 Task: Learn more about a sales navigator core.
Action: Mouse moved to (833, 95)
Screenshot: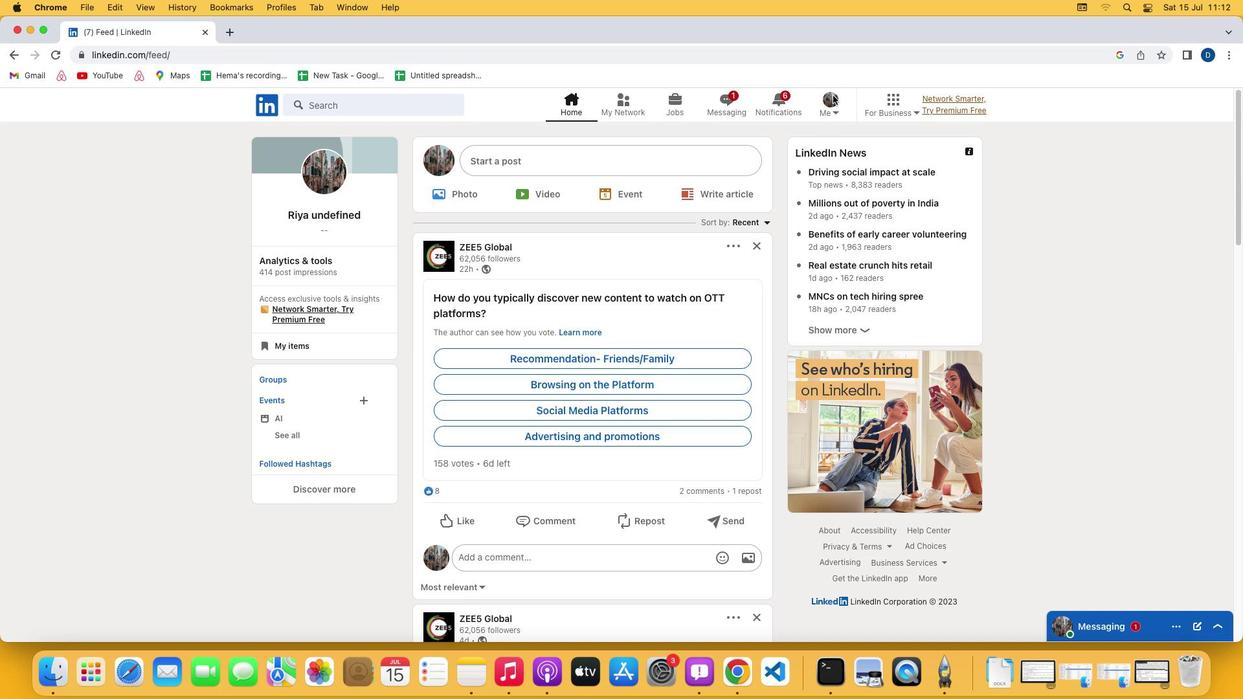 
Action: Mouse pressed left at (833, 95)
Screenshot: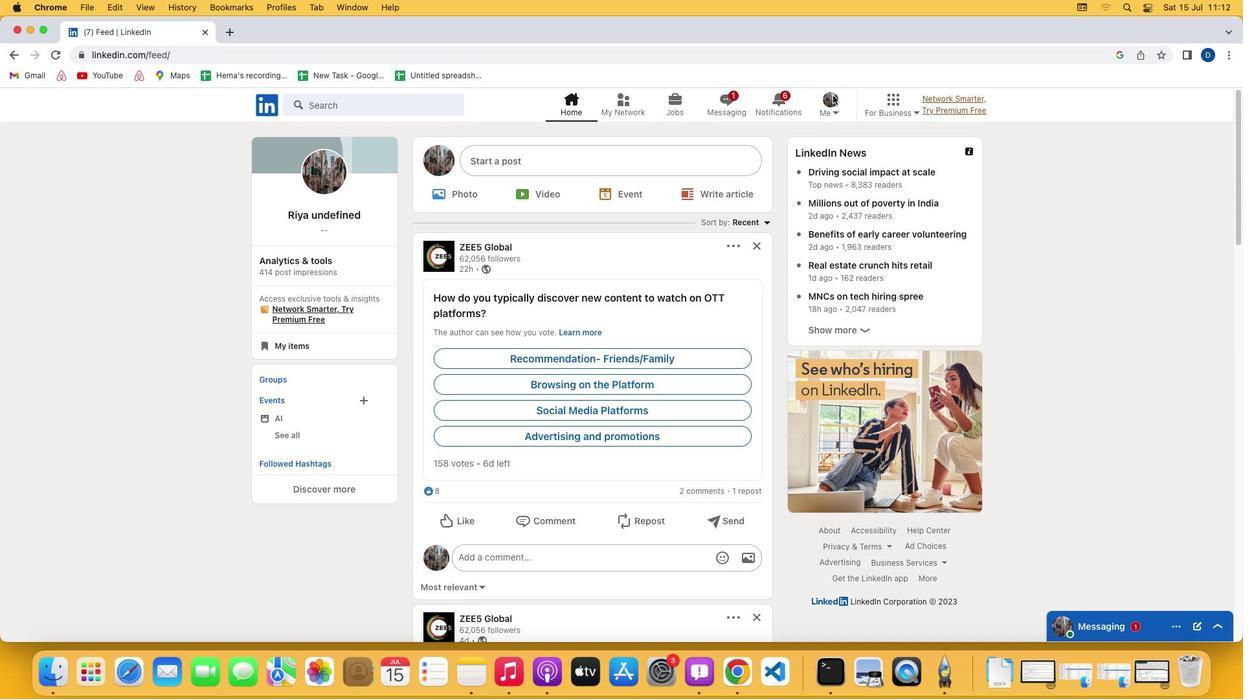 
Action: Mouse pressed left at (833, 95)
Screenshot: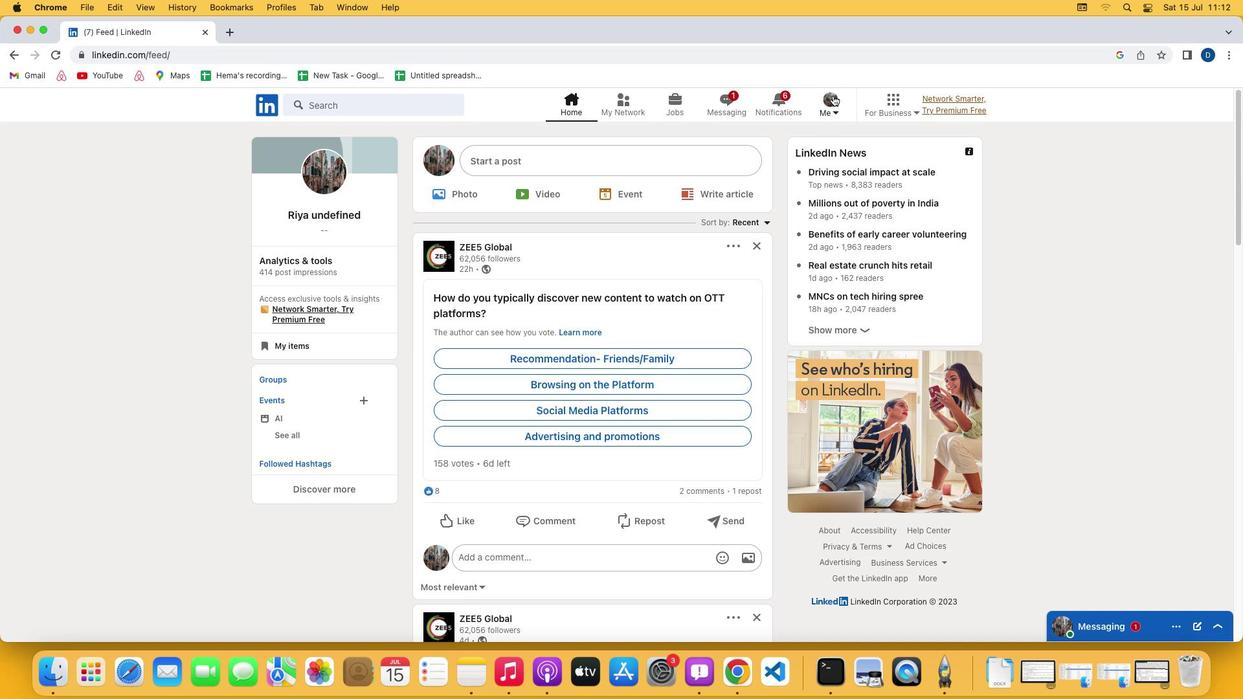 
Action: Mouse moved to (733, 249)
Screenshot: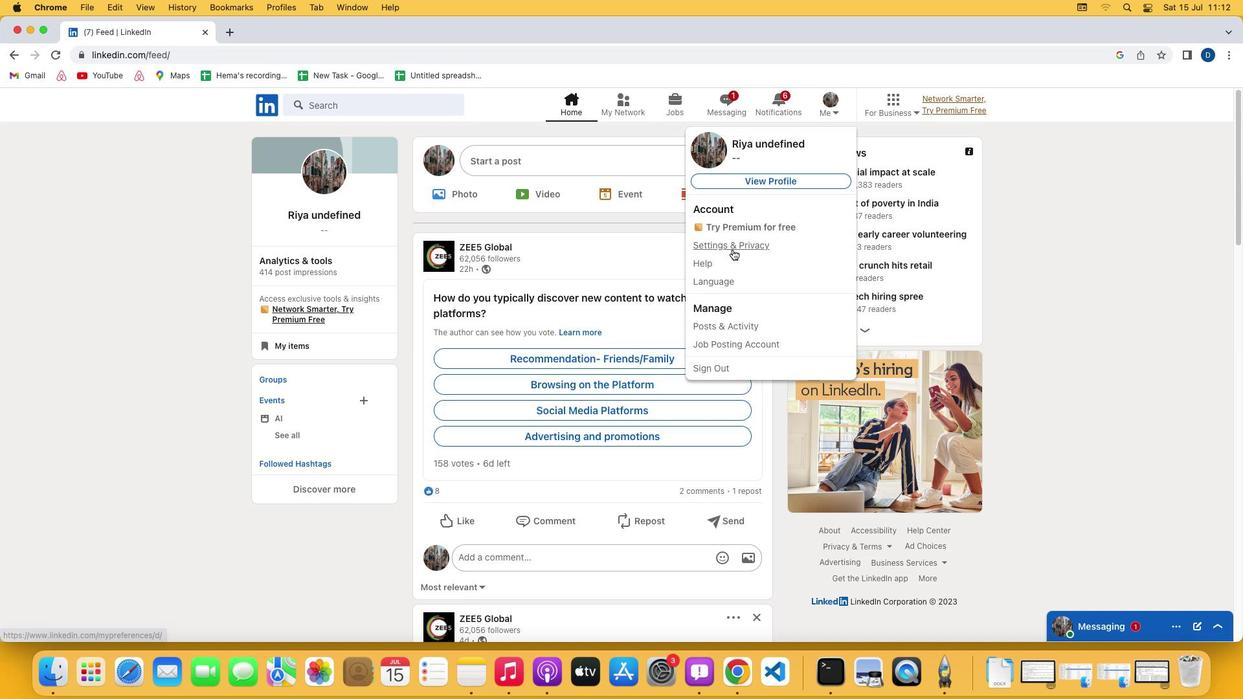 
Action: Mouse pressed left at (733, 249)
Screenshot: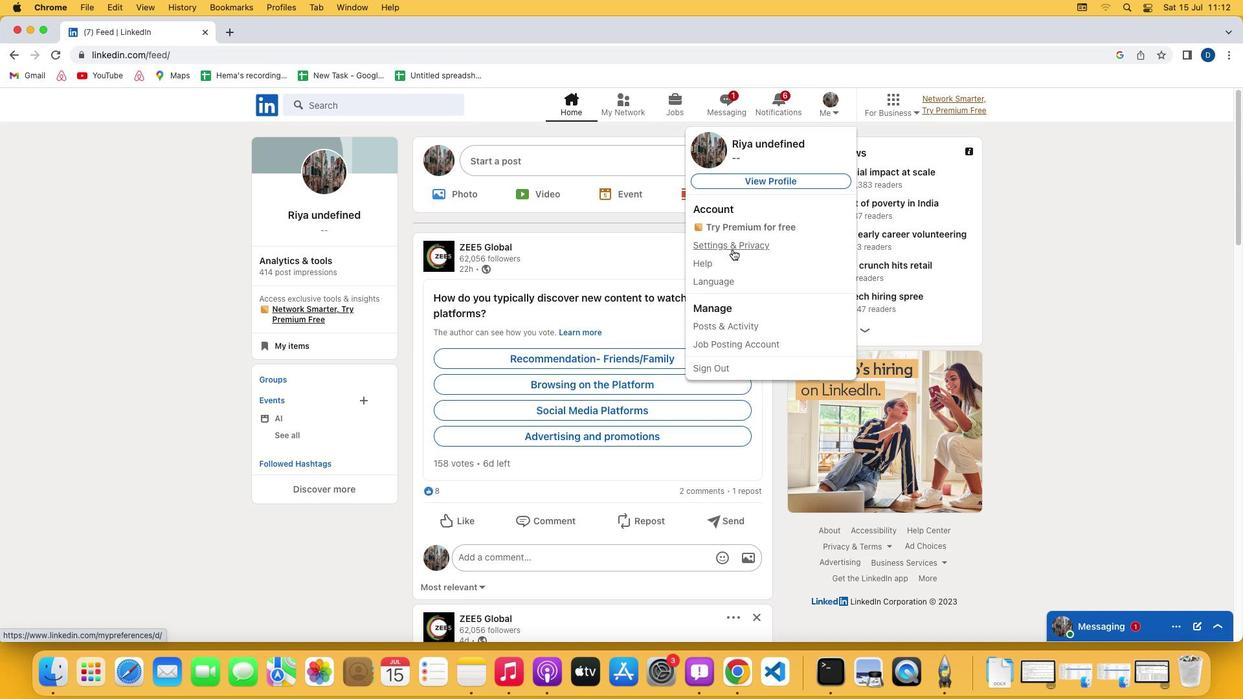 
Action: Mouse moved to (623, 438)
Screenshot: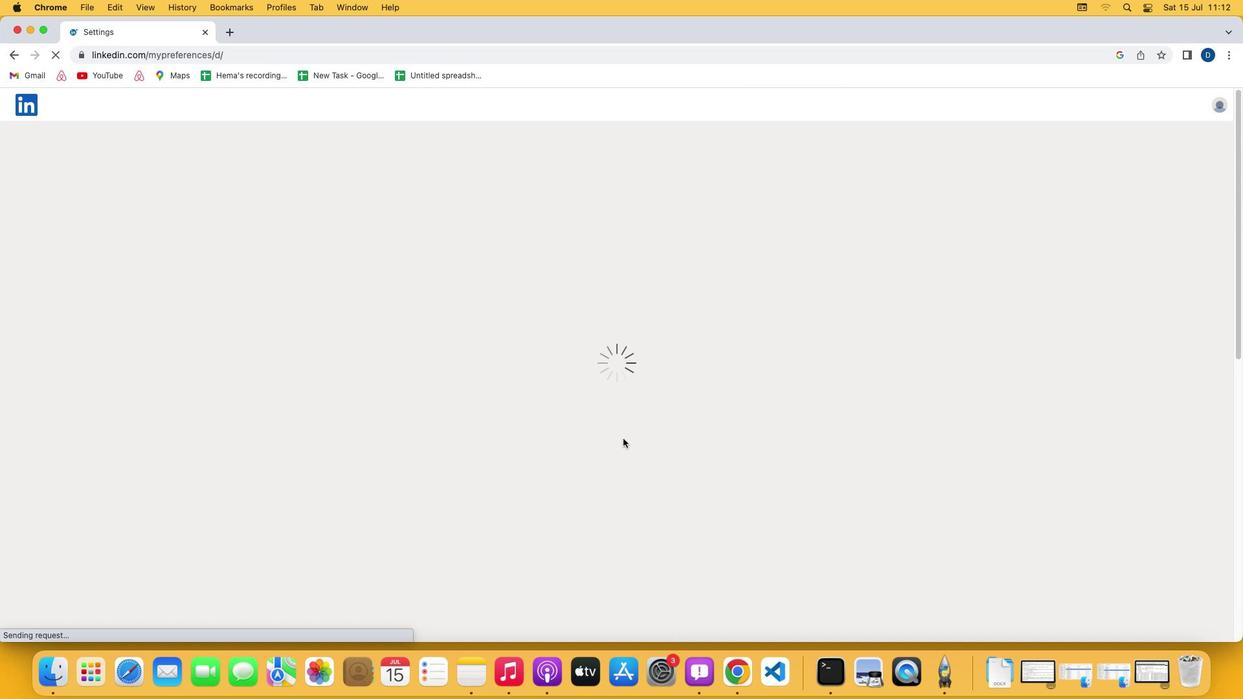 
Action: Mouse scrolled (623, 438) with delta (0, 0)
Screenshot: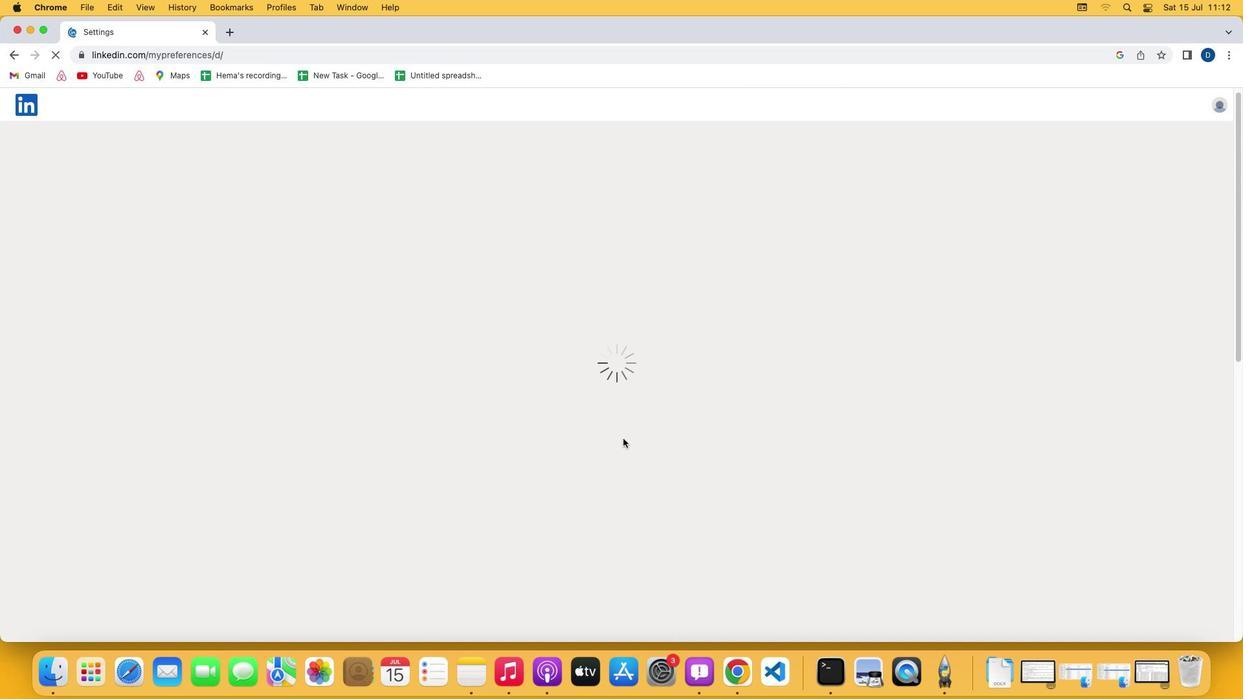 
Action: Mouse scrolled (623, 438) with delta (0, 0)
Screenshot: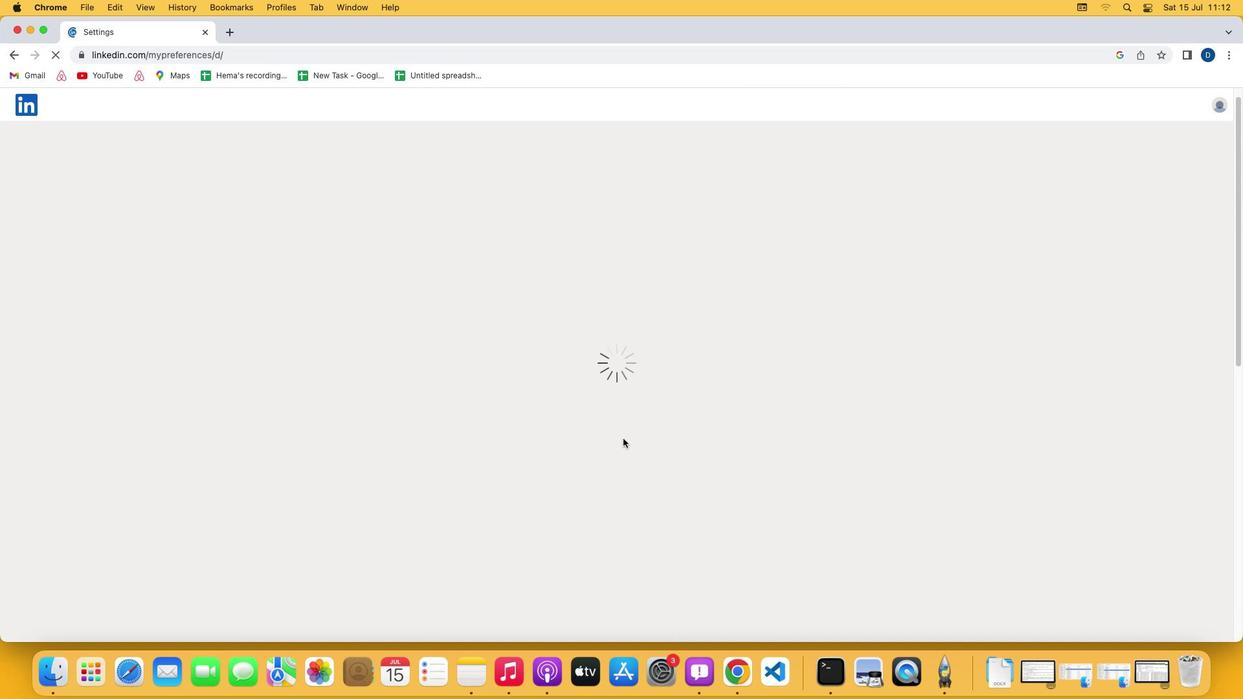 
Action: Mouse scrolled (623, 438) with delta (0, 0)
Screenshot: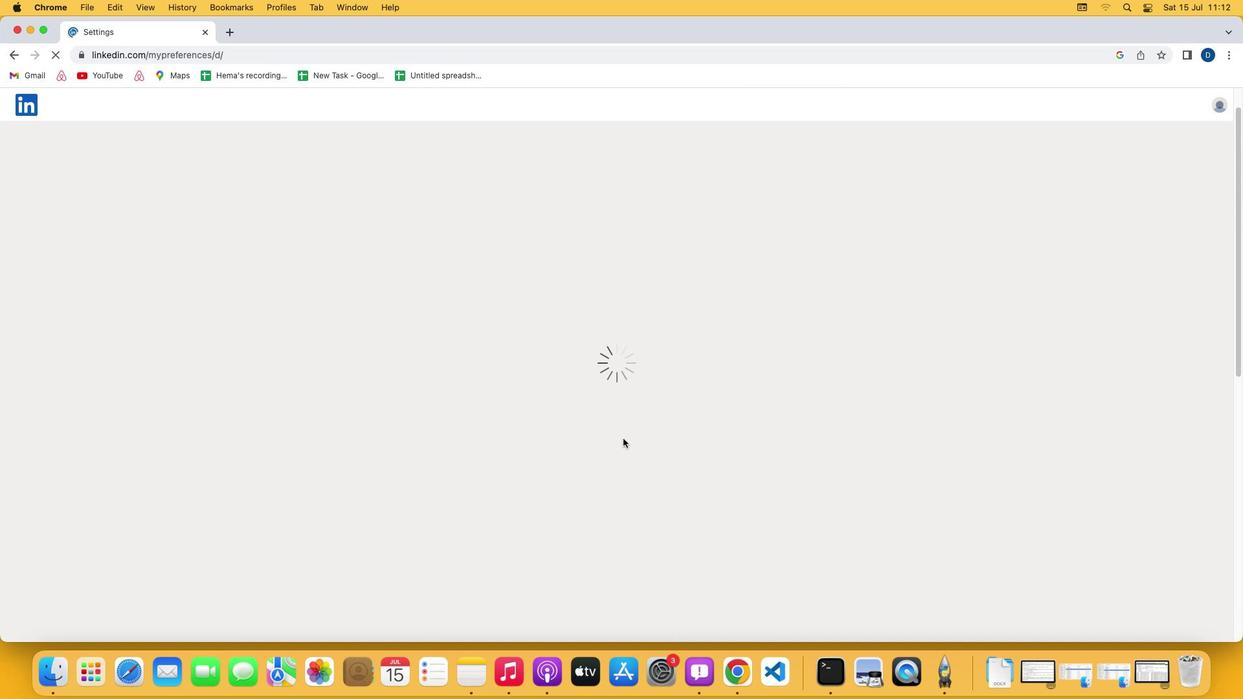 
Action: Mouse scrolled (623, 438) with delta (0, 0)
Screenshot: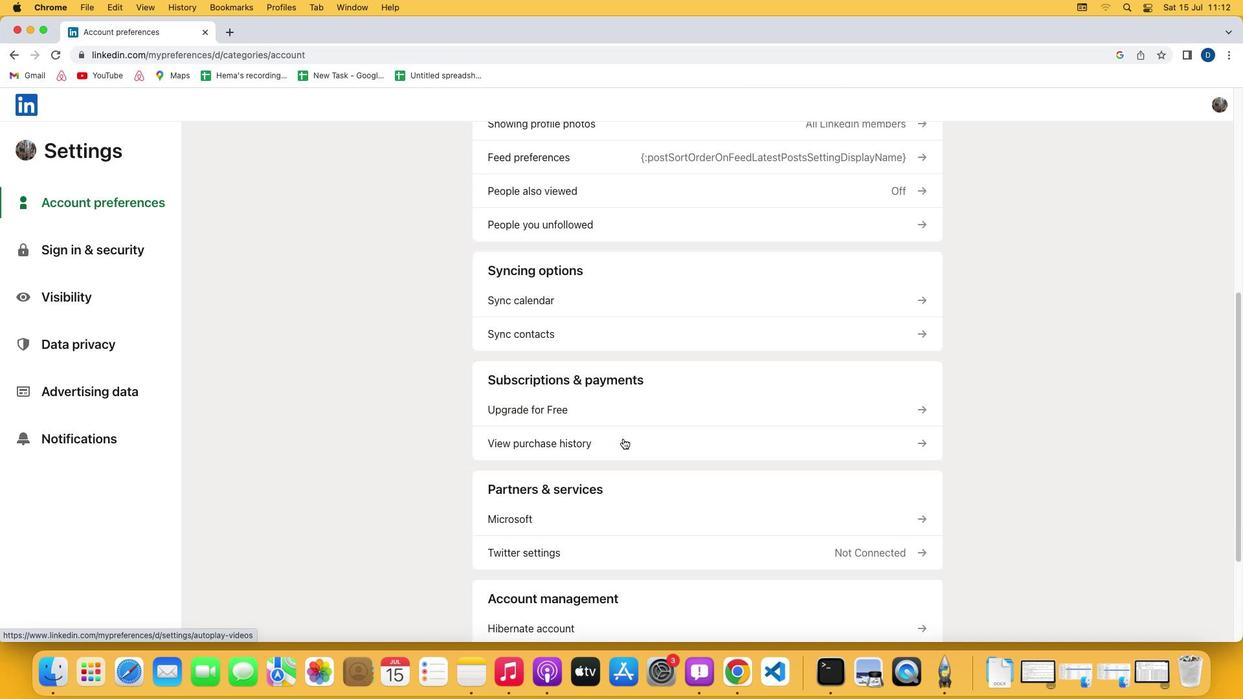 
Action: Mouse scrolled (623, 438) with delta (0, 0)
Screenshot: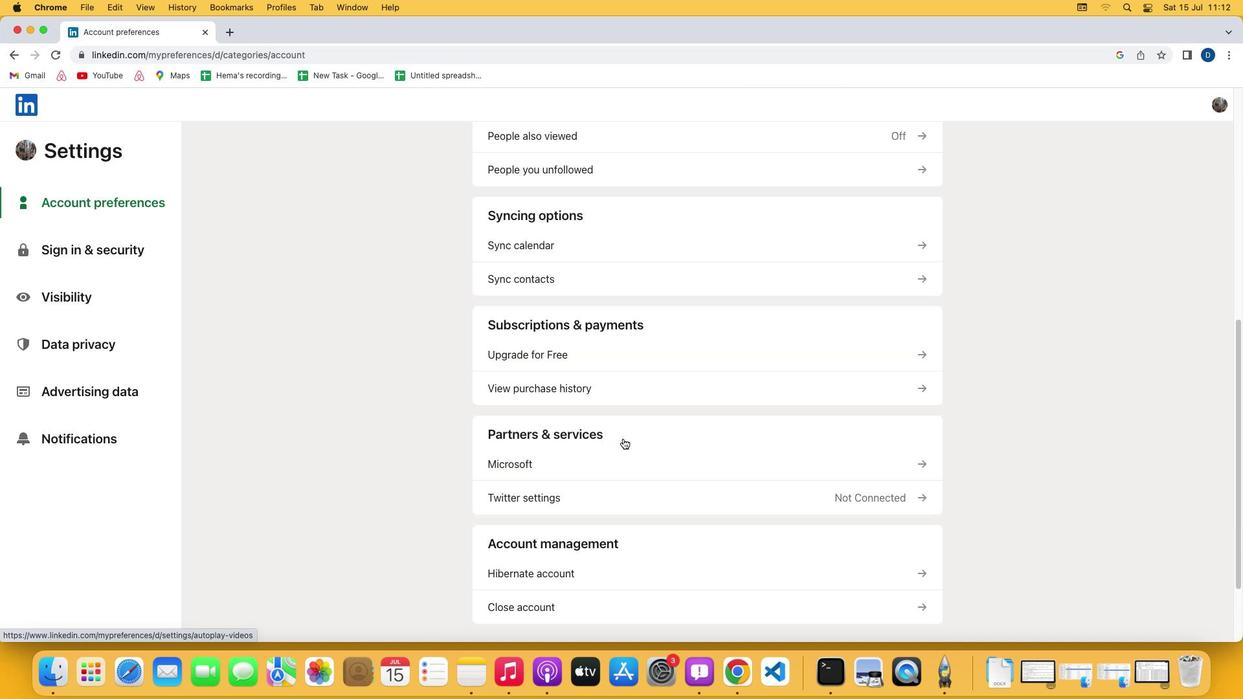 
Action: Mouse scrolled (623, 438) with delta (0, -1)
Screenshot: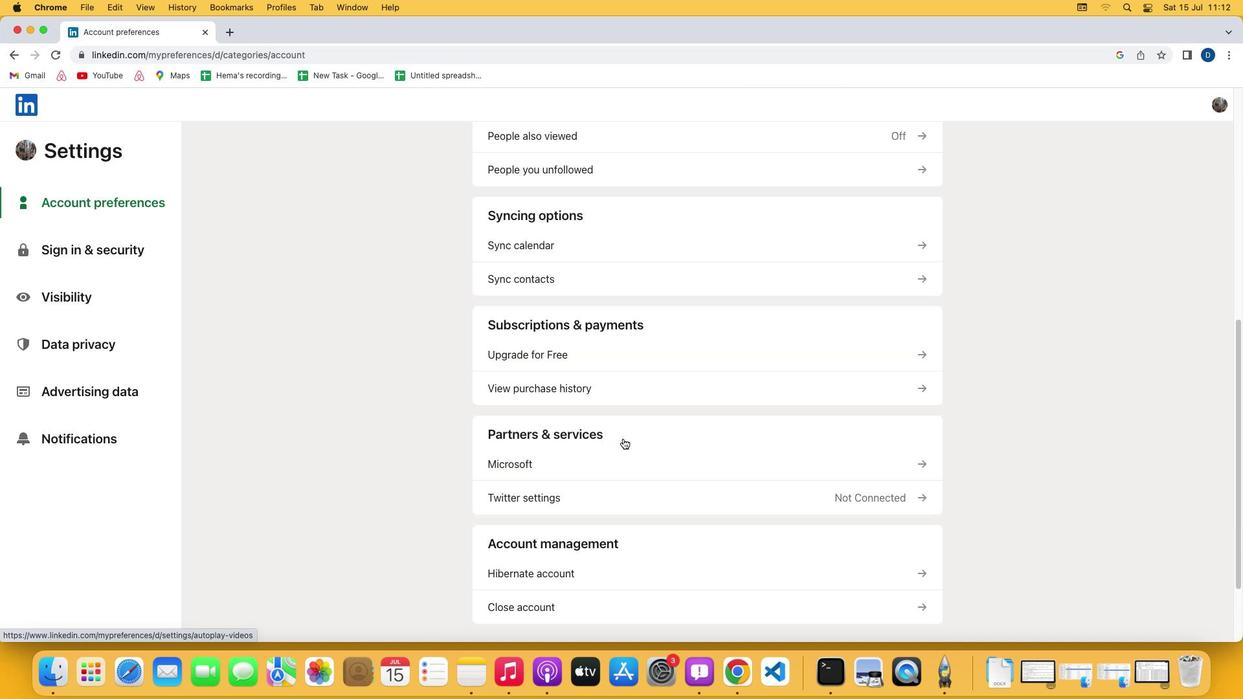 
Action: Mouse scrolled (623, 438) with delta (0, -3)
Screenshot: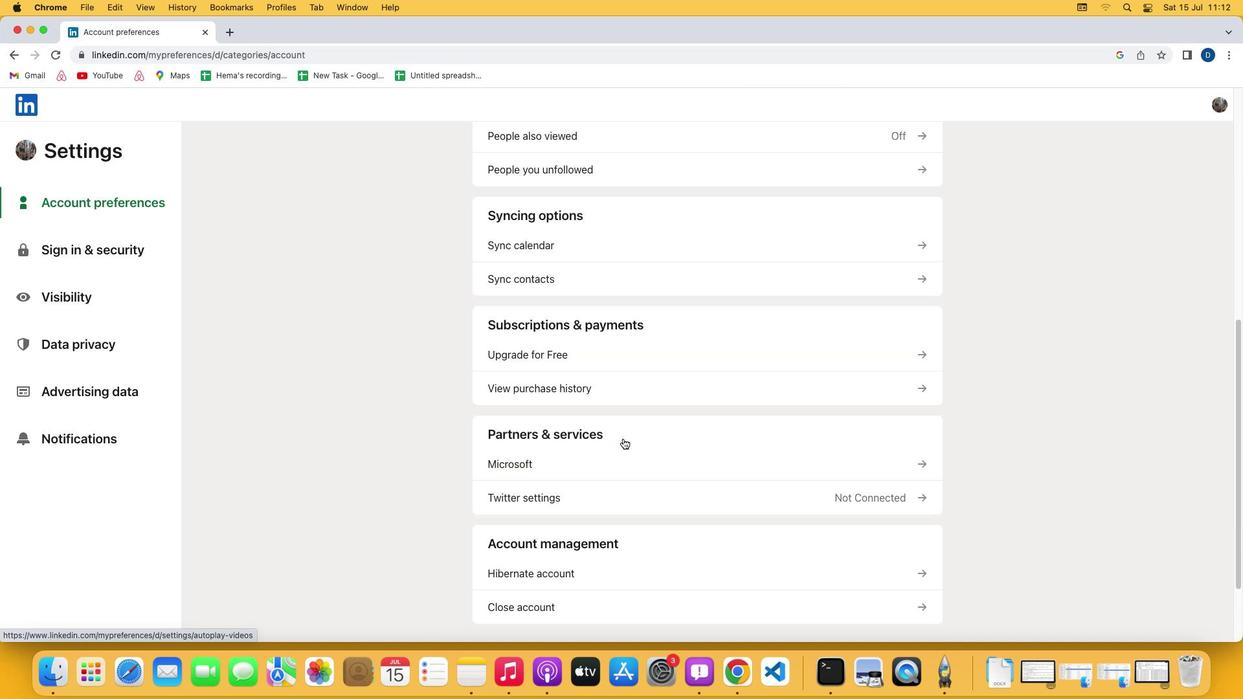 
Action: Mouse scrolled (623, 438) with delta (0, -3)
Screenshot: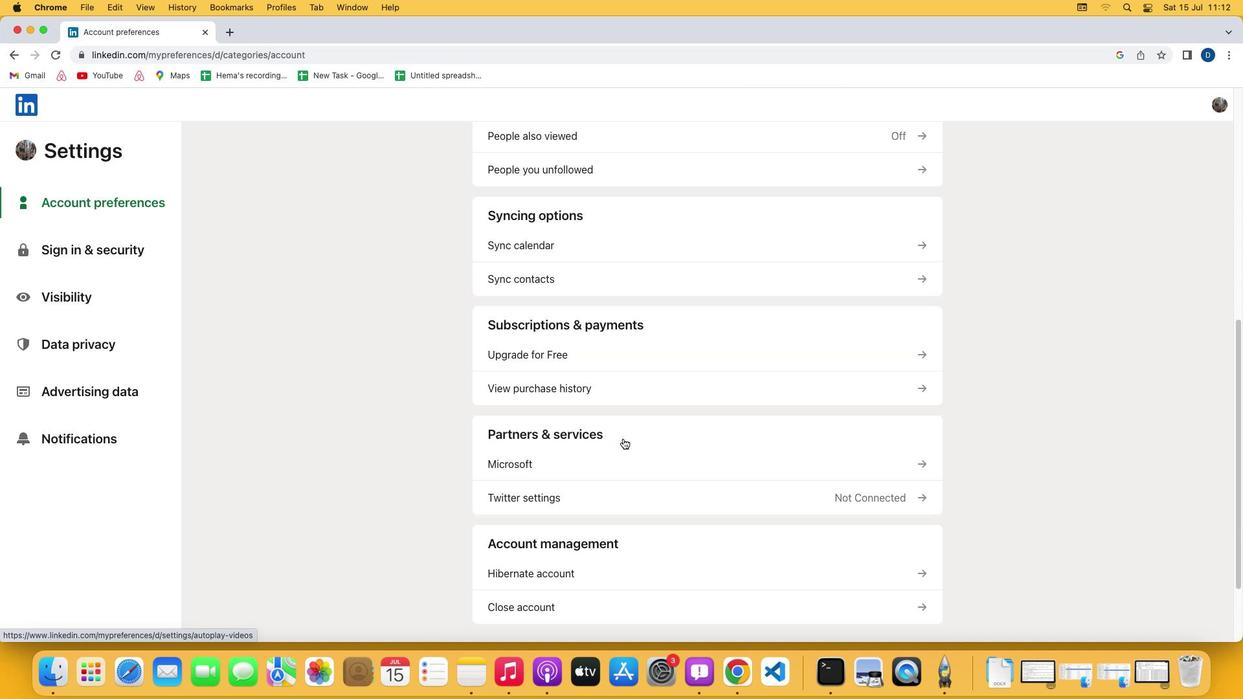 
Action: Mouse scrolled (623, 438) with delta (0, 0)
Screenshot: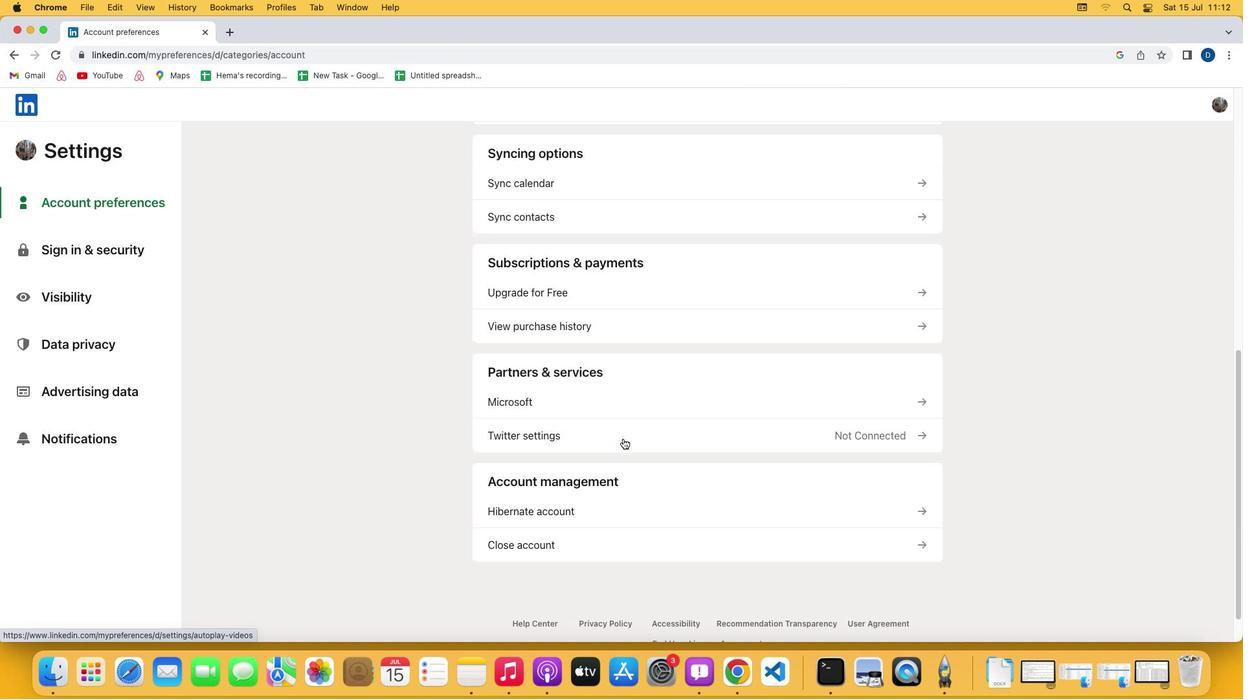 
Action: Mouse scrolled (623, 438) with delta (0, 0)
Screenshot: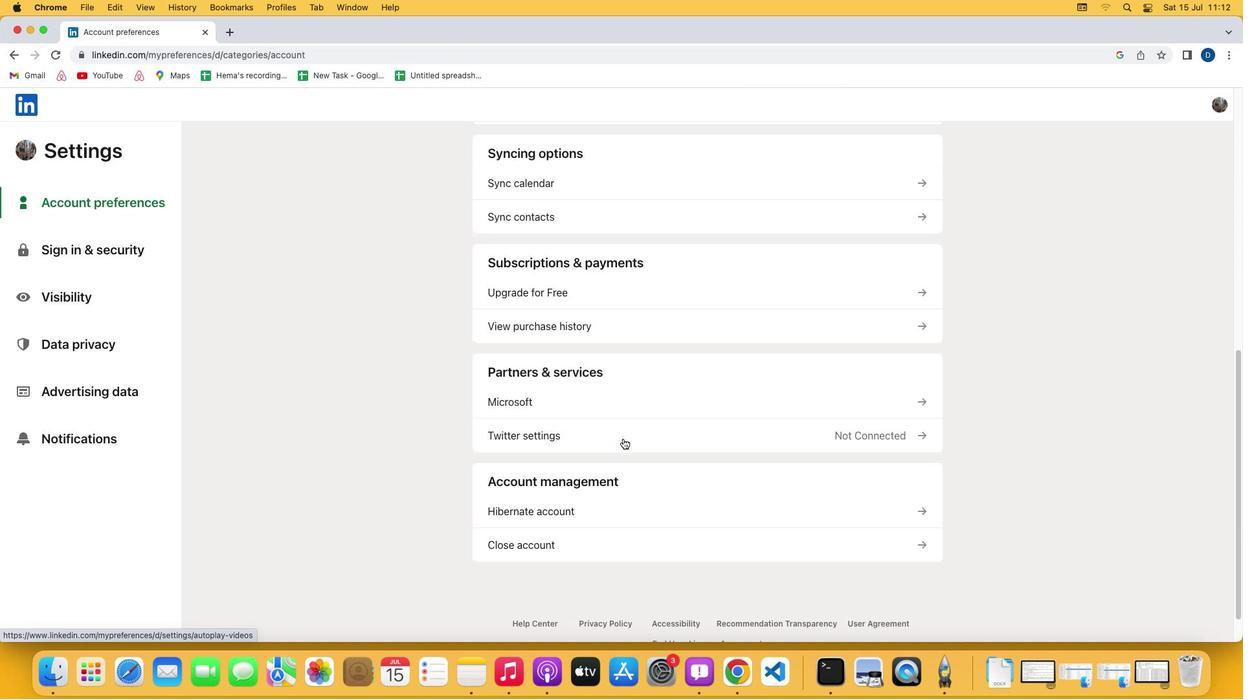 
Action: Mouse scrolled (623, 438) with delta (0, -1)
Screenshot: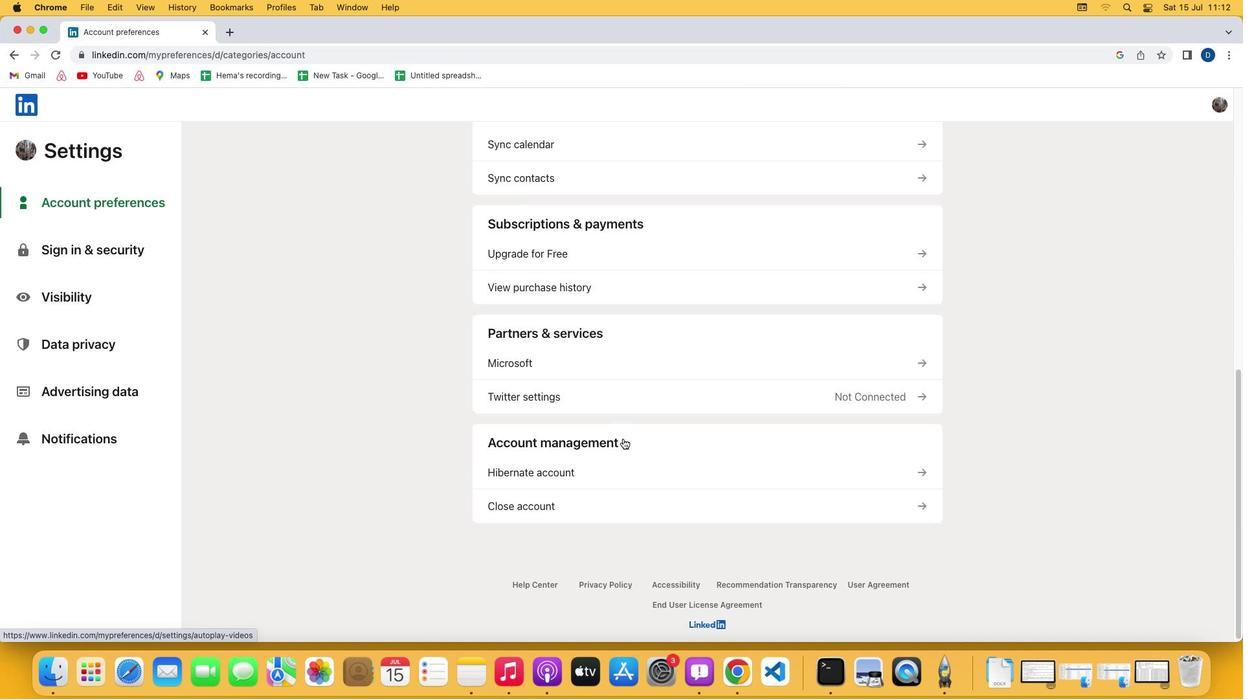 
Action: Mouse scrolled (623, 438) with delta (0, -2)
Screenshot: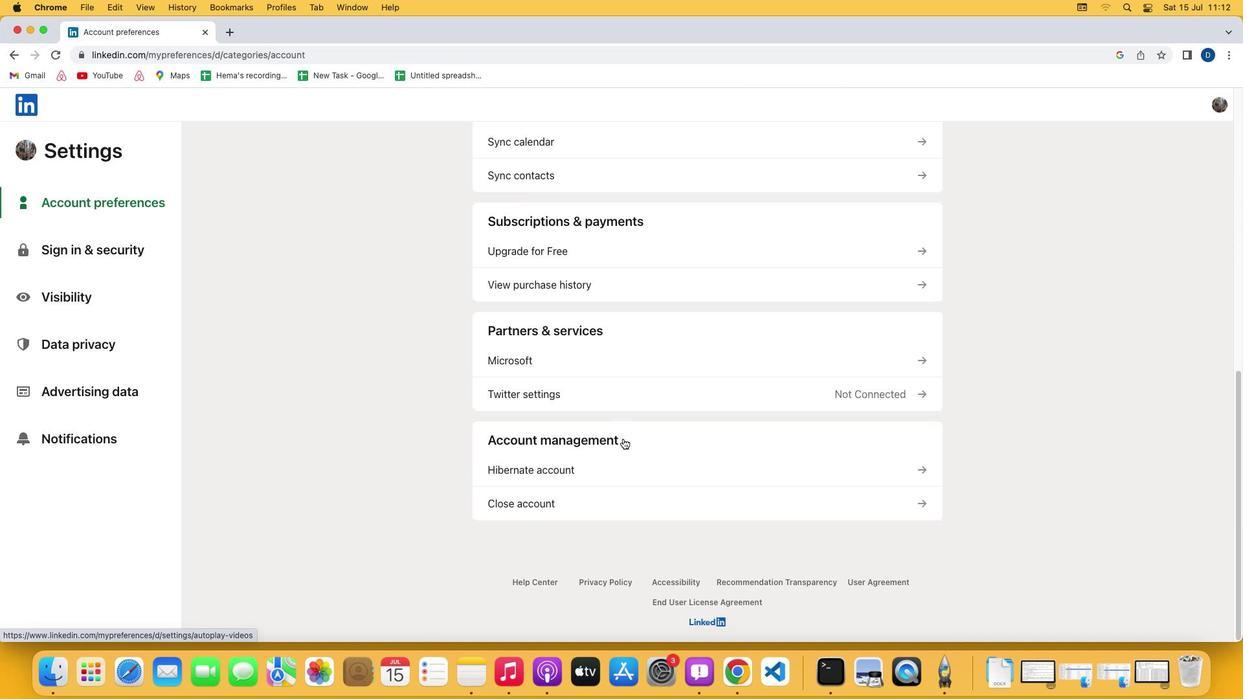 
Action: Mouse moved to (608, 251)
Screenshot: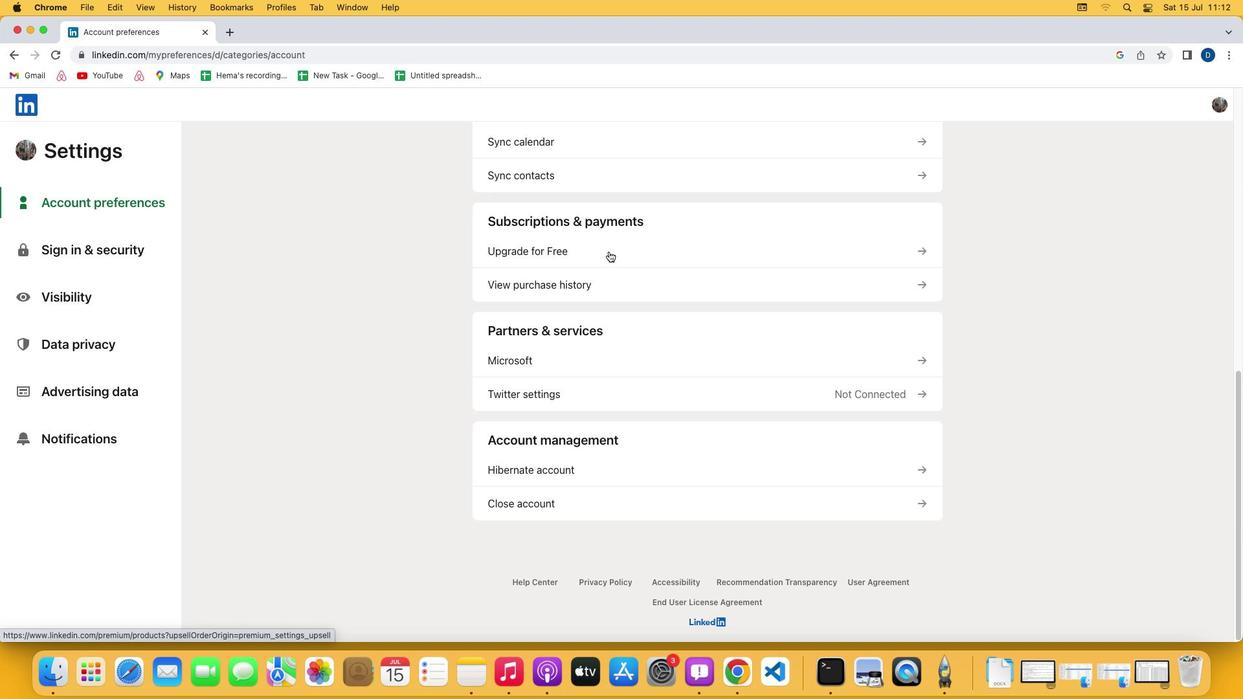 
Action: Mouse pressed left at (608, 251)
Screenshot: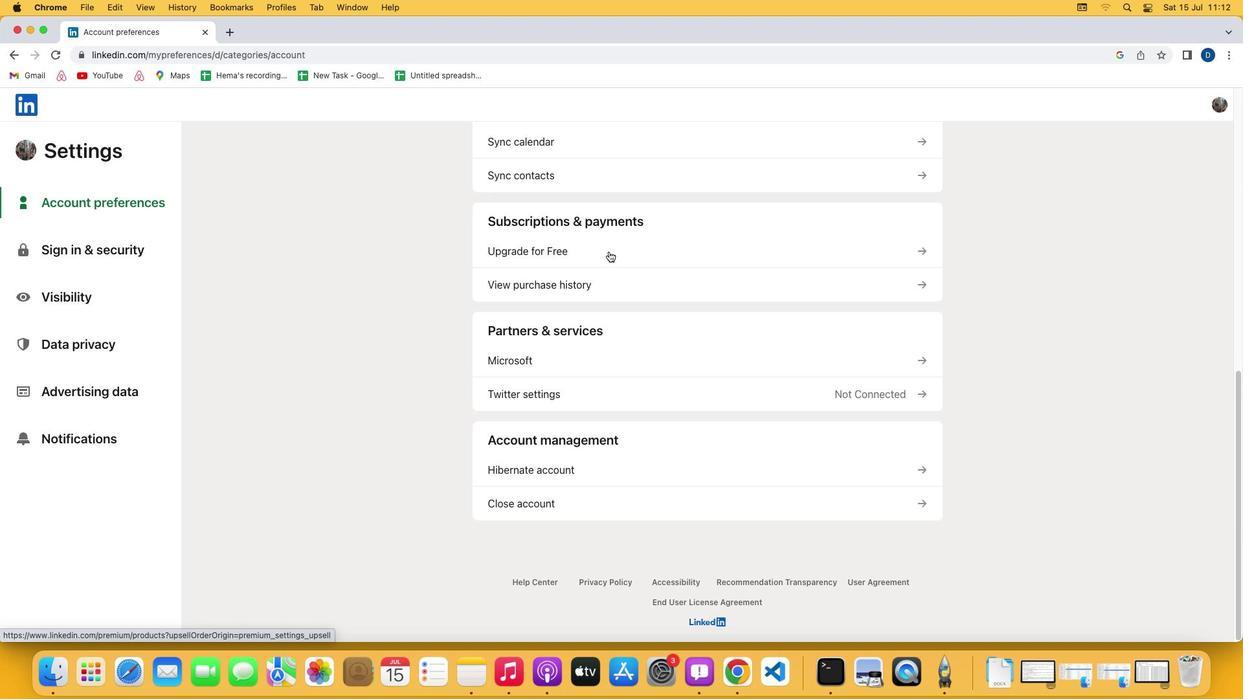 
Action: Mouse moved to (510, 348)
Screenshot: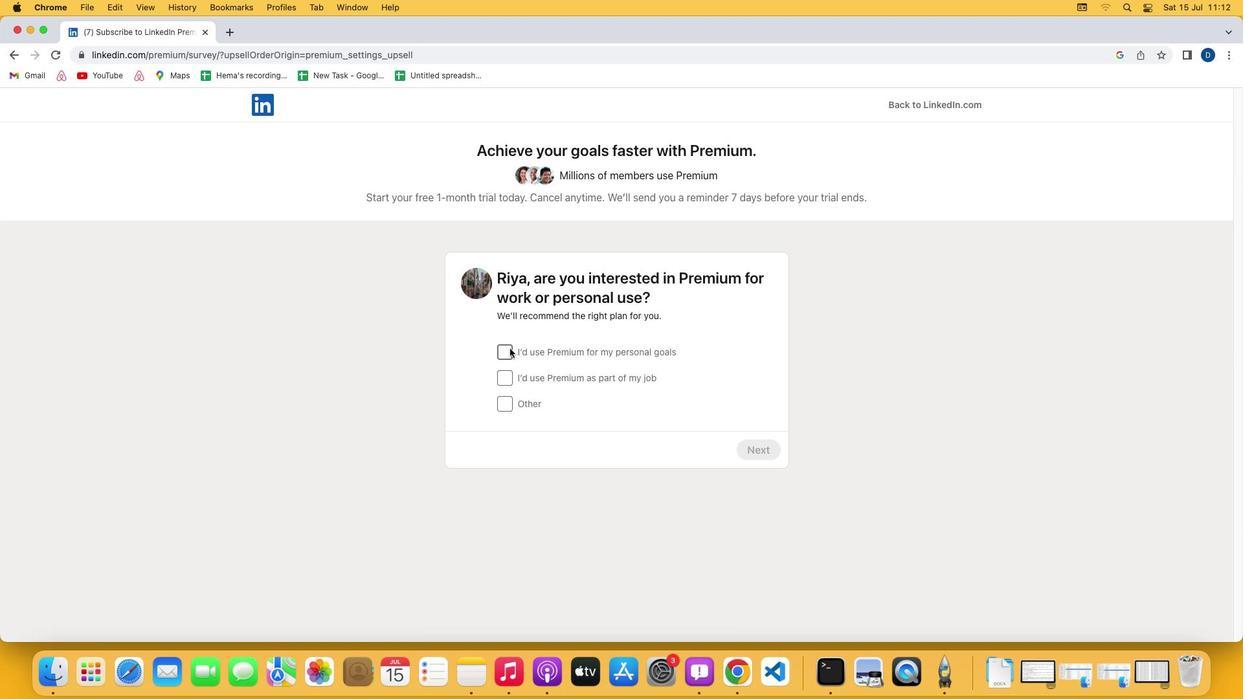 
Action: Mouse pressed left at (510, 348)
Screenshot: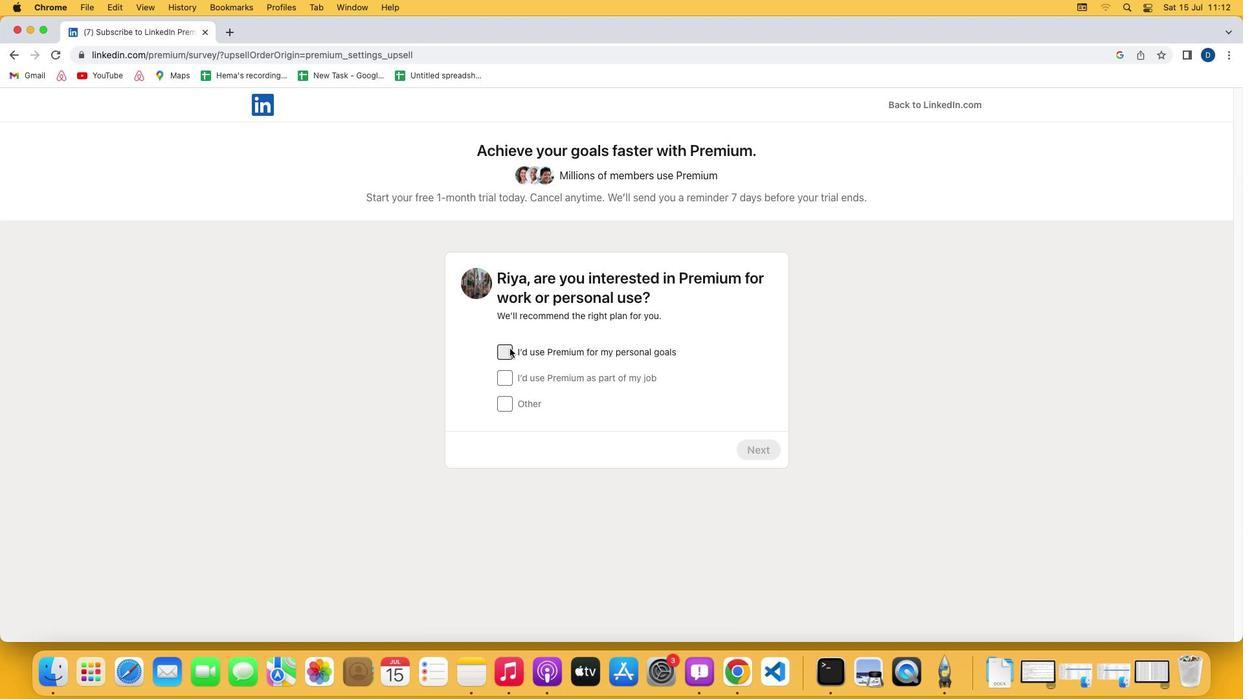 
Action: Mouse moved to (762, 457)
Screenshot: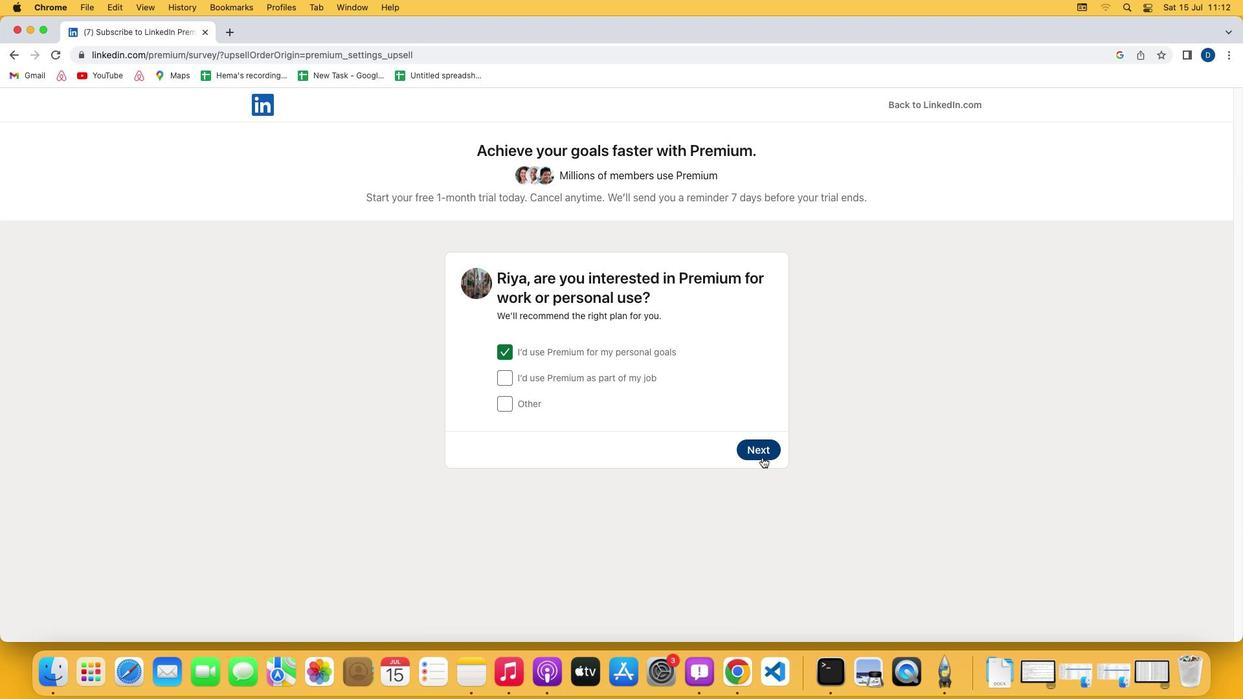 
Action: Mouse pressed left at (762, 457)
Screenshot: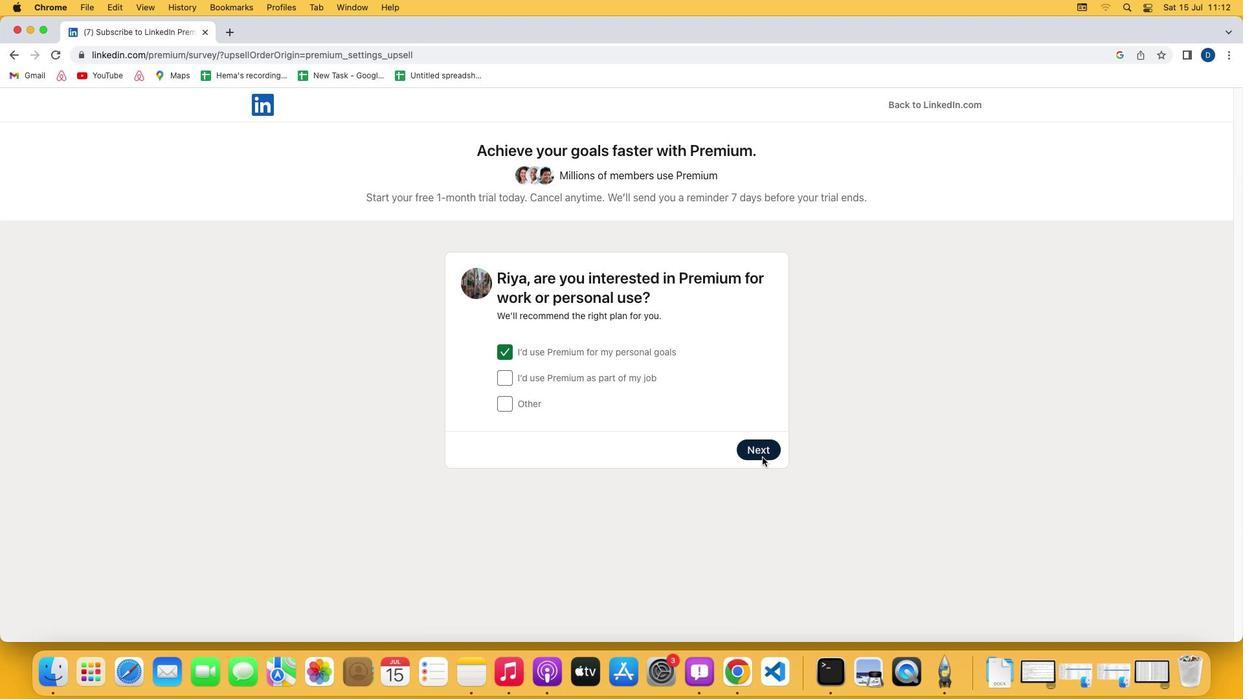 
Action: Mouse moved to (508, 347)
Screenshot: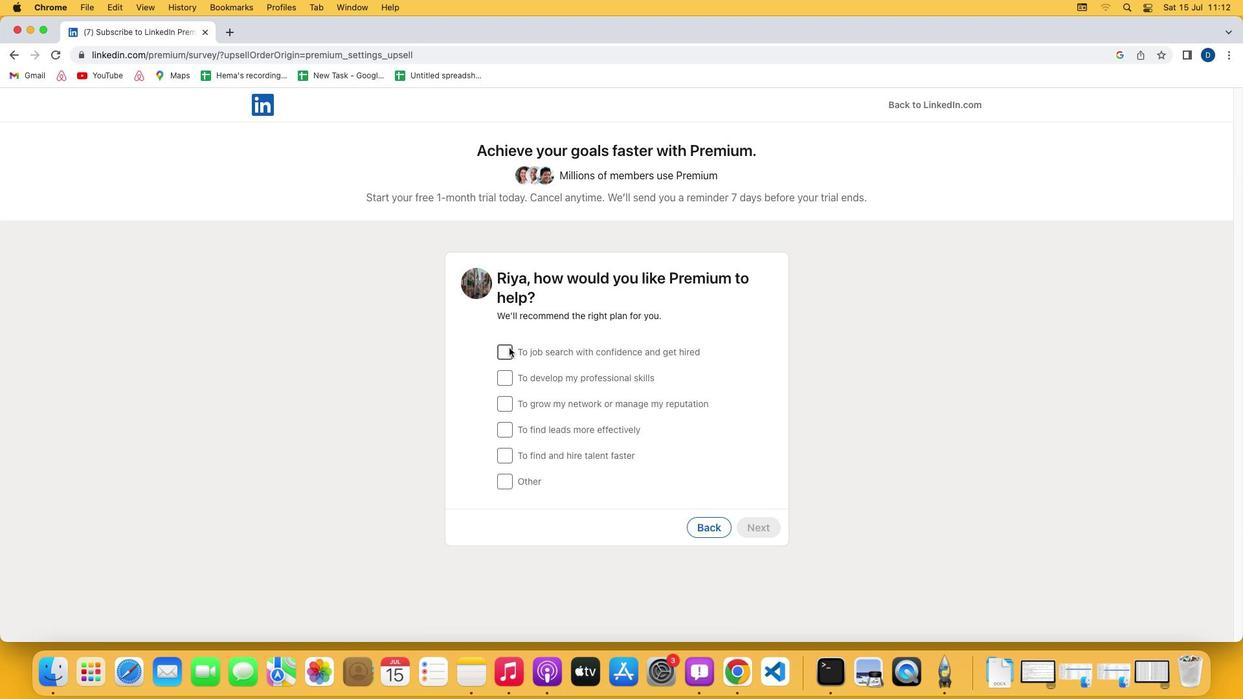 
Action: Mouse pressed left at (508, 347)
Screenshot: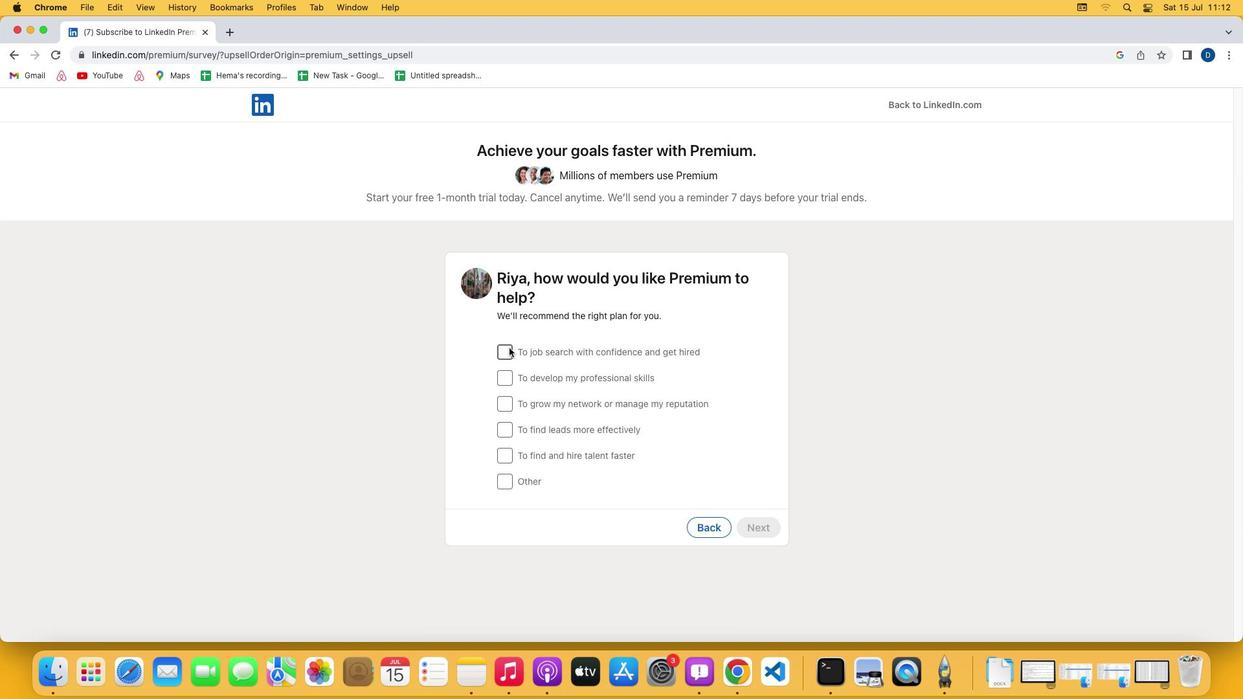 
Action: Mouse moved to (754, 529)
Screenshot: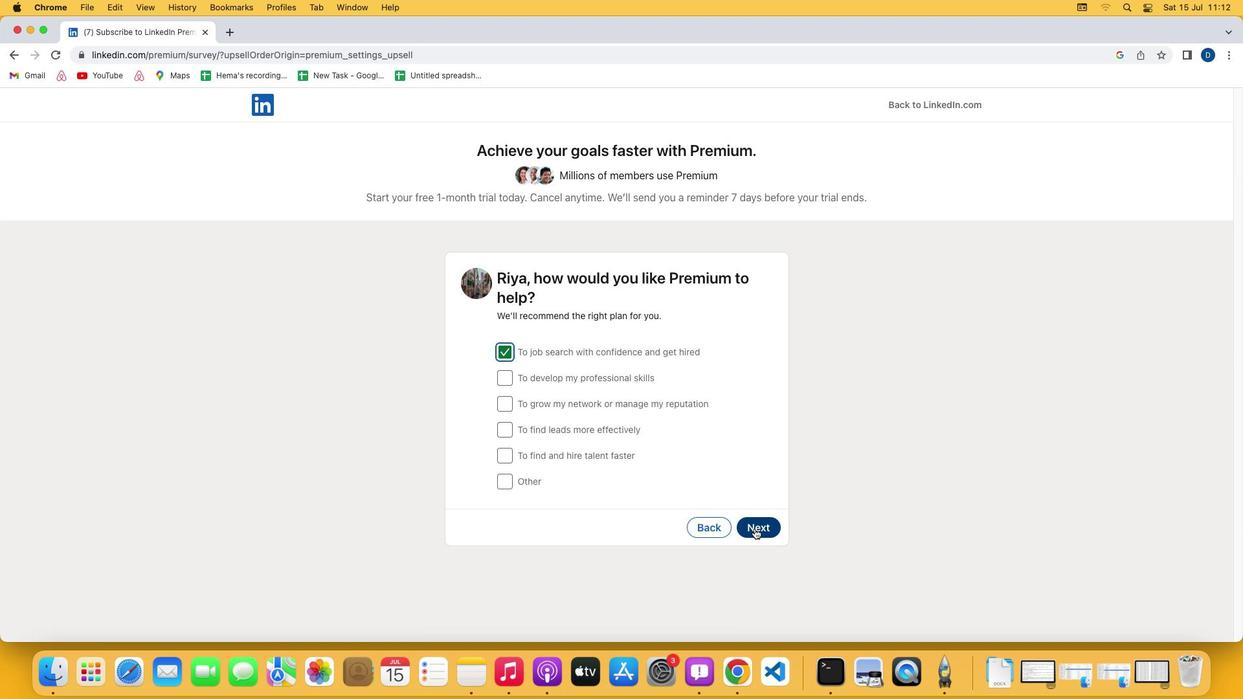 
Action: Mouse pressed left at (754, 529)
Screenshot: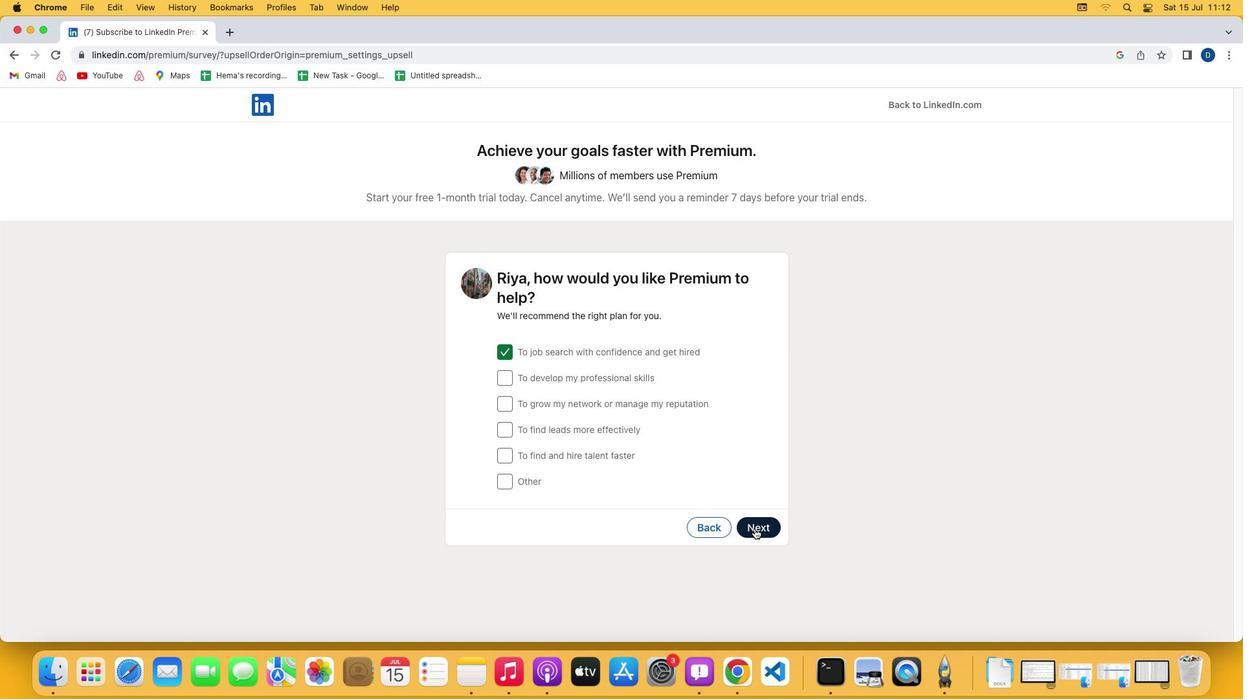 
Action: Mouse moved to (501, 479)
Screenshot: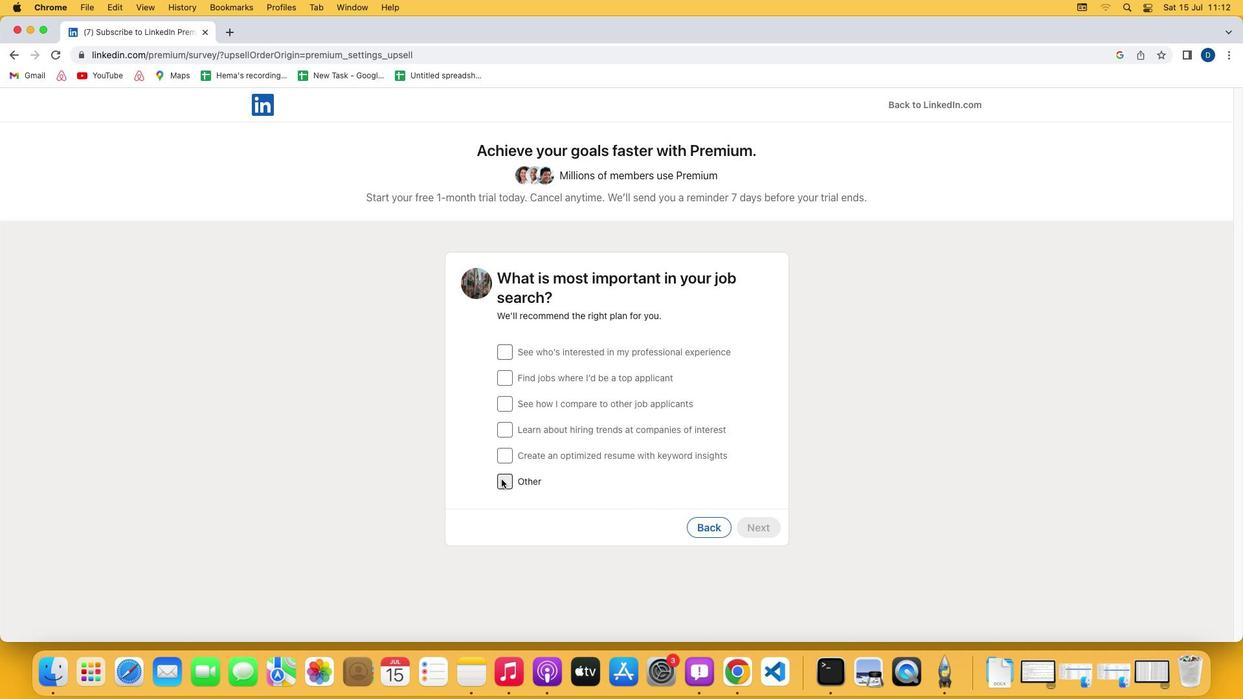 
Action: Mouse pressed left at (501, 479)
Screenshot: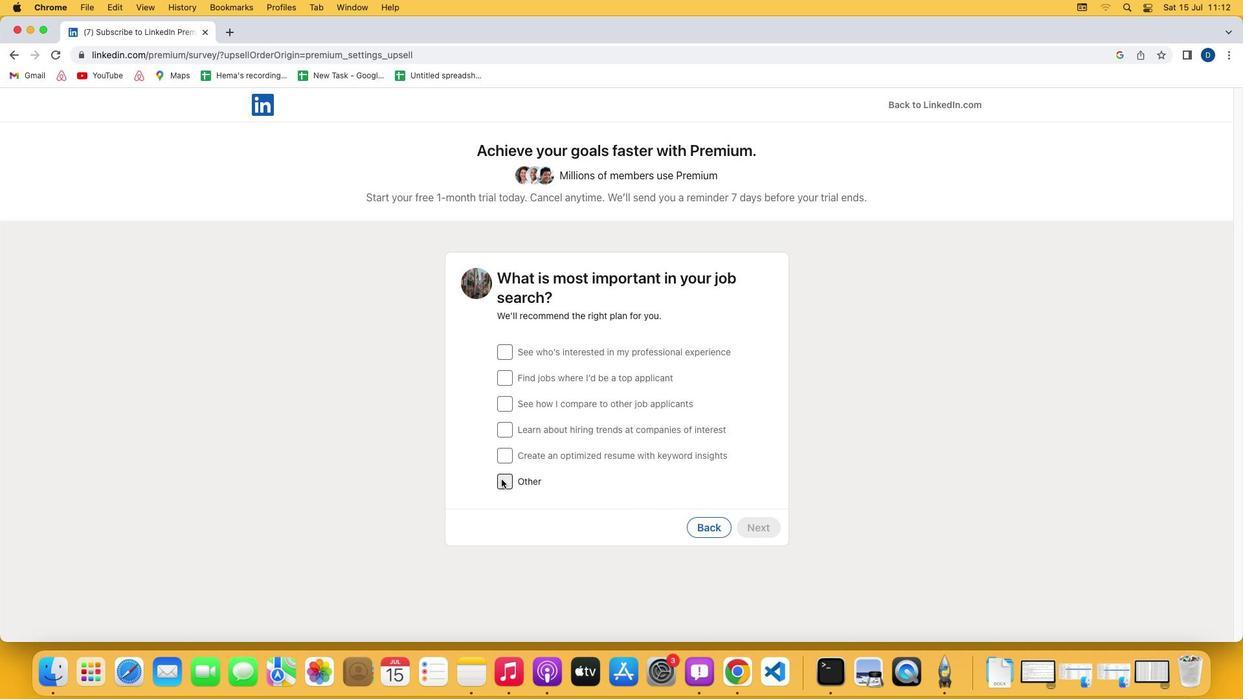 
Action: Mouse moved to (758, 528)
Screenshot: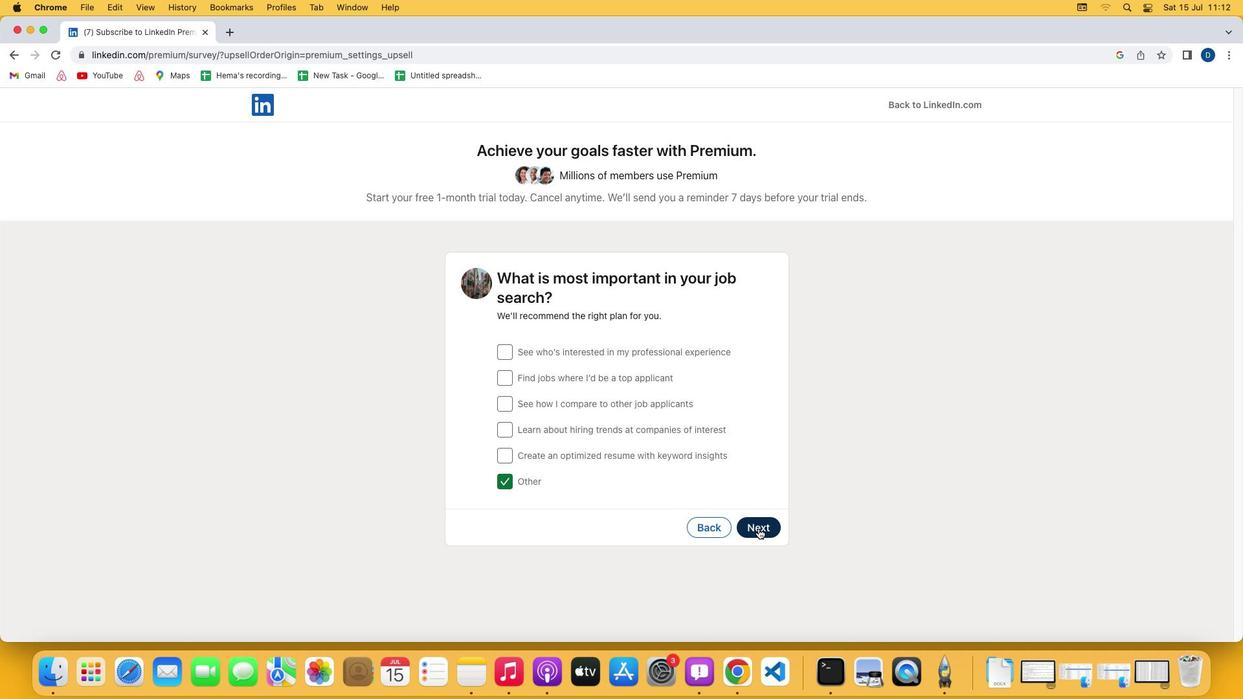 
Action: Mouse pressed left at (758, 528)
Screenshot: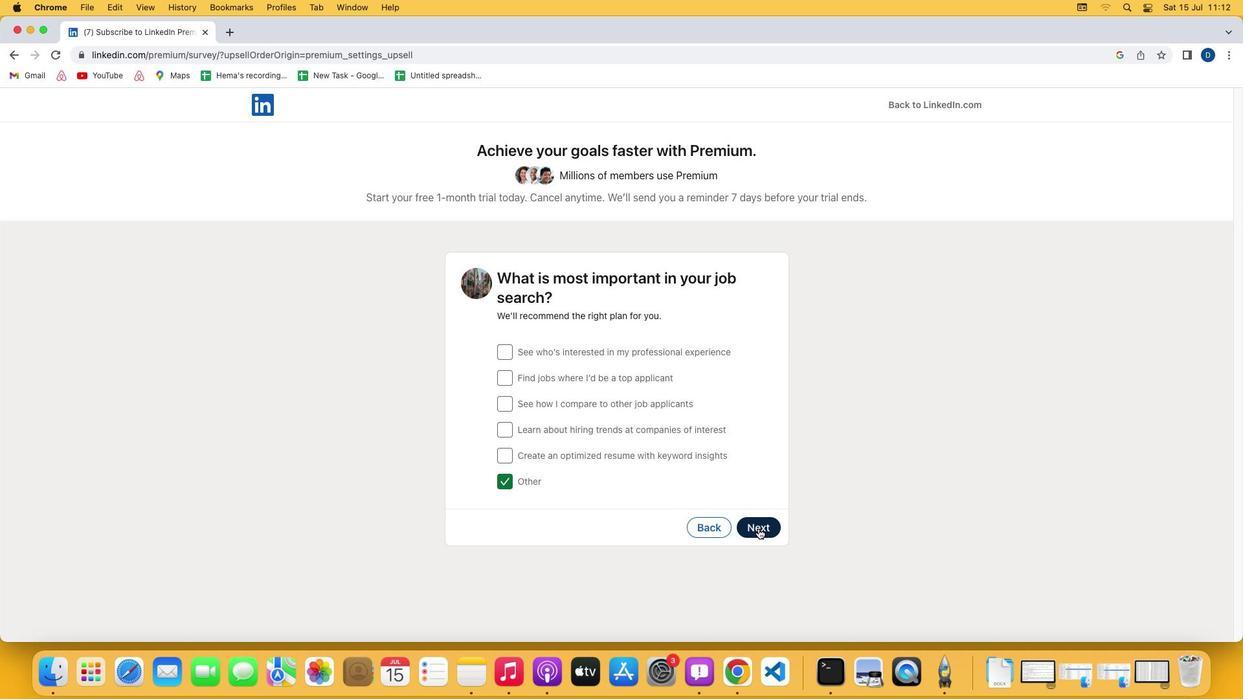 
Action: Mouse moved to (690, 538)
Screenshot: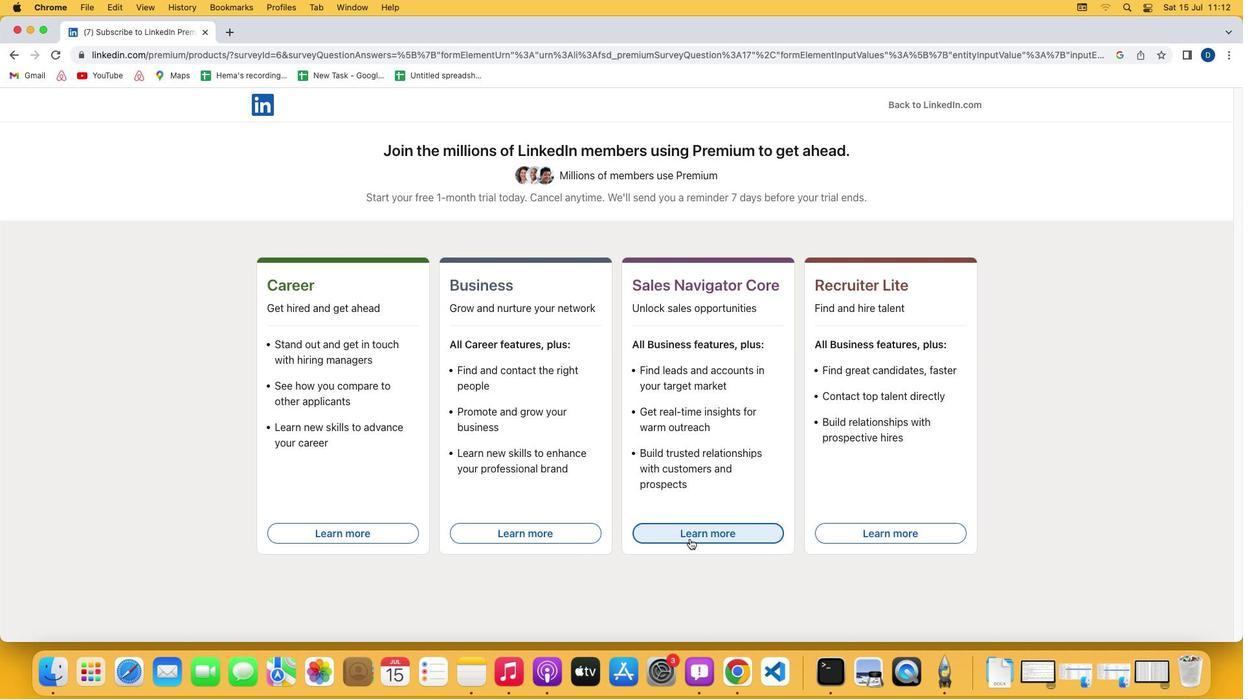 
Action: Mouse pressed left at (690, 538)
Screenshot: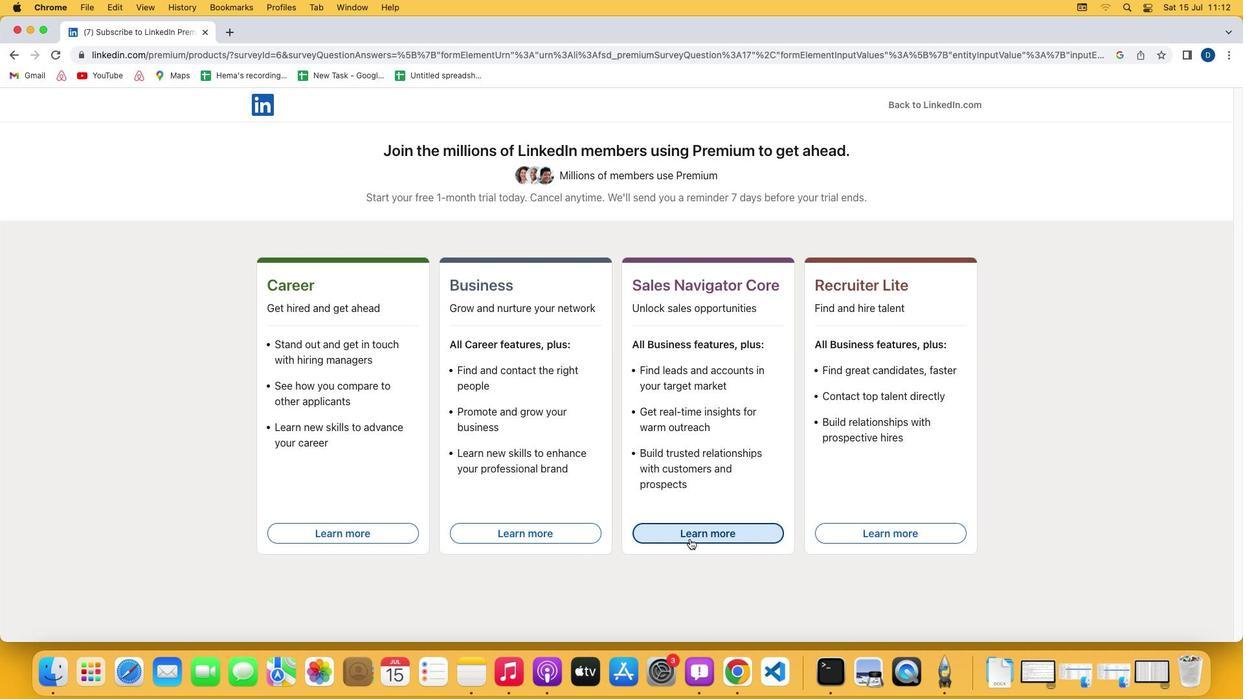 
